 Task: Add the task  Create a new web application for tracking employee time and attendance to the section Agile Avengers in the project AgileCircle and add a Due Date to the respective task as 2024/01/13
Action: Mouse moved to (97, 362)
Screenshot: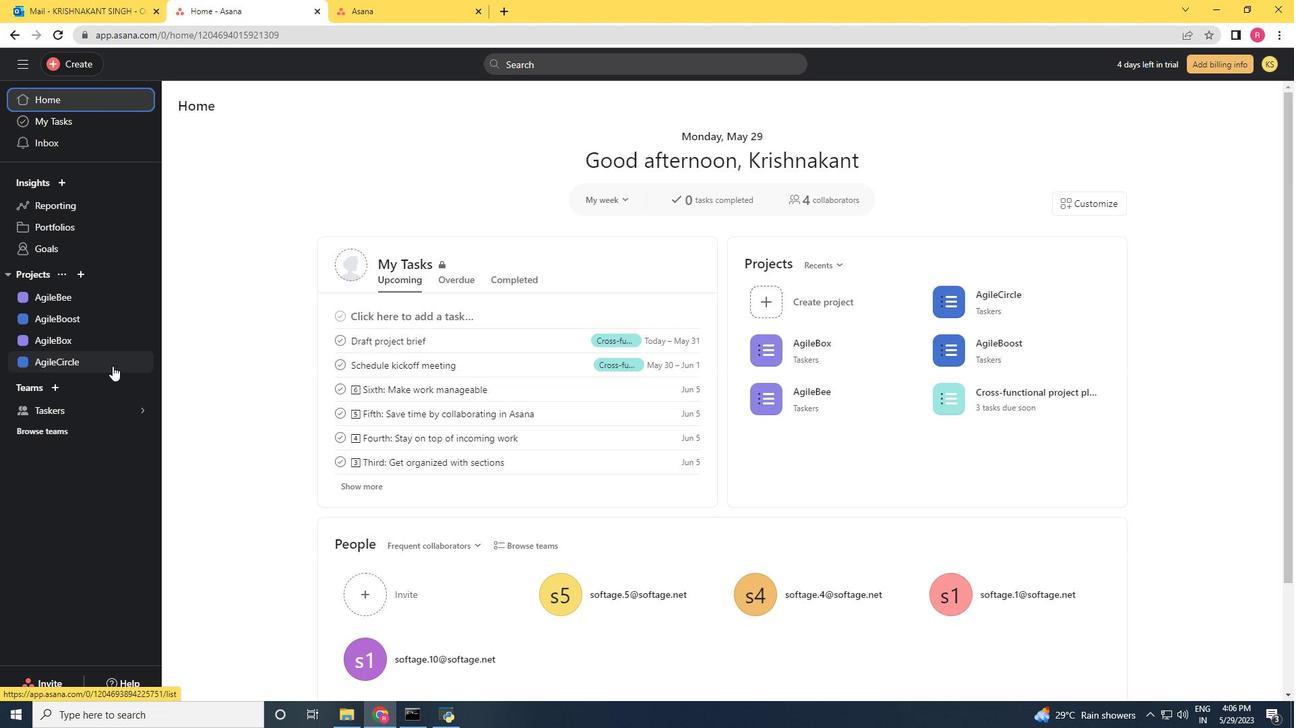 
Action: Mouse pressed left at (97, 362)
Screenshot: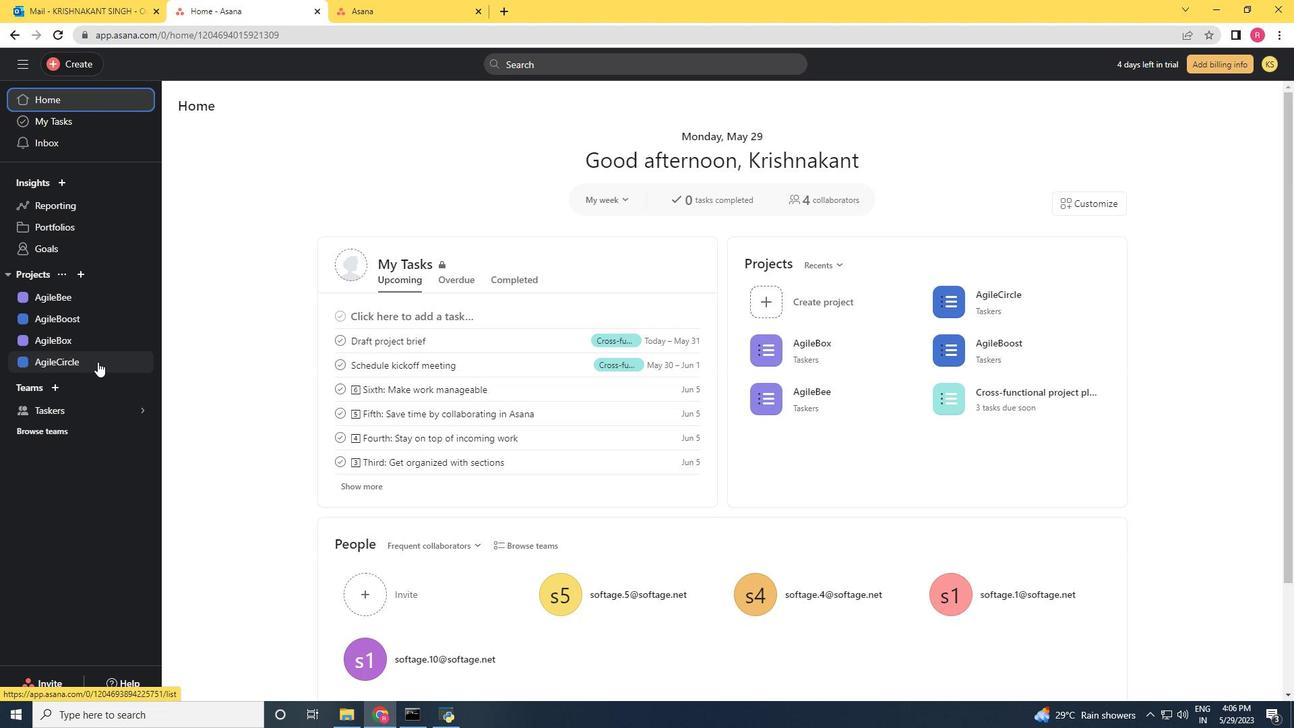 
Action: Mouse moved to (706, 440)
Screenshot: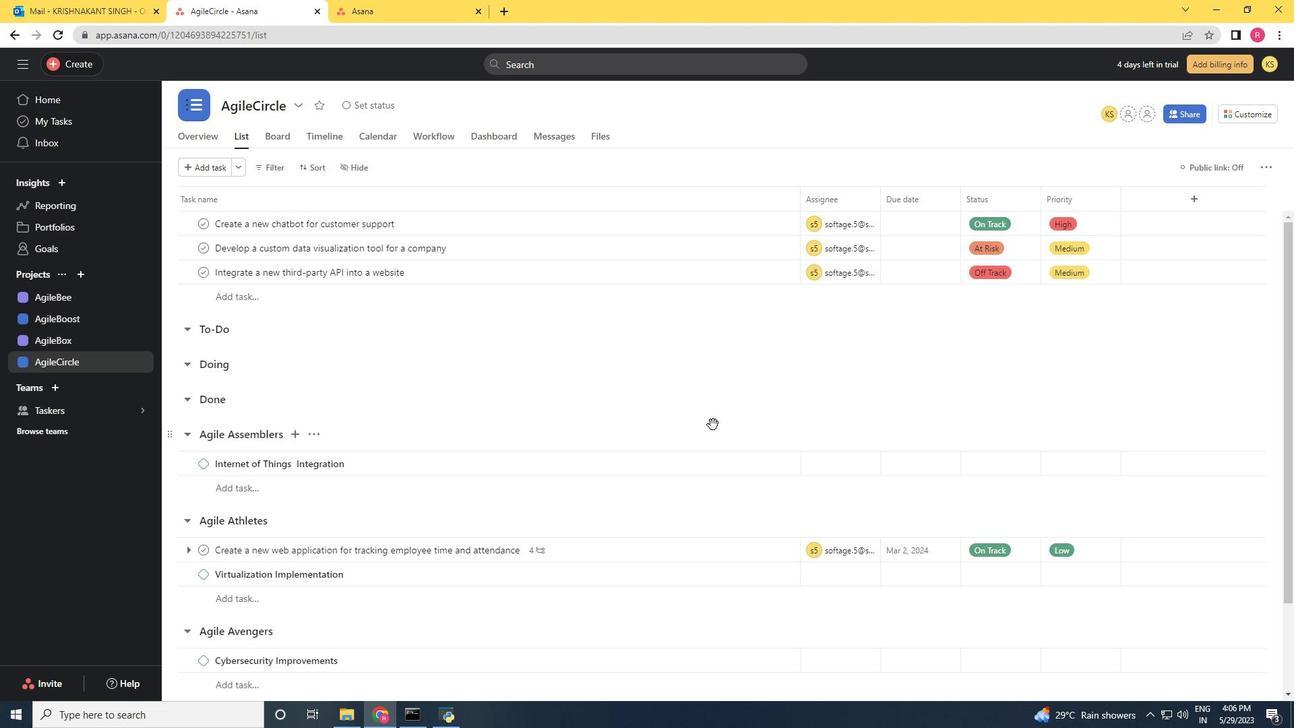 
Action: Mouse scrolled (706, 440) with delta (0, 0)
Screenshot: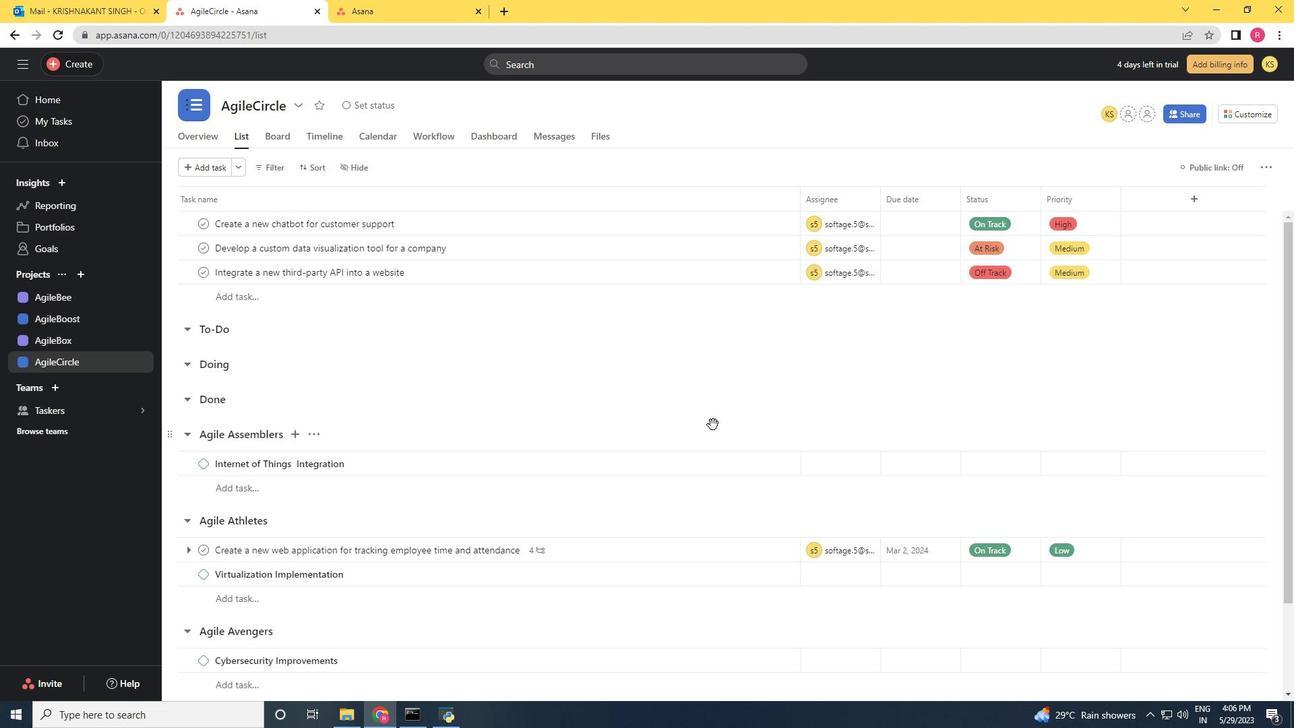 
Action: Mouse moved to (706, 441)
Screenshot: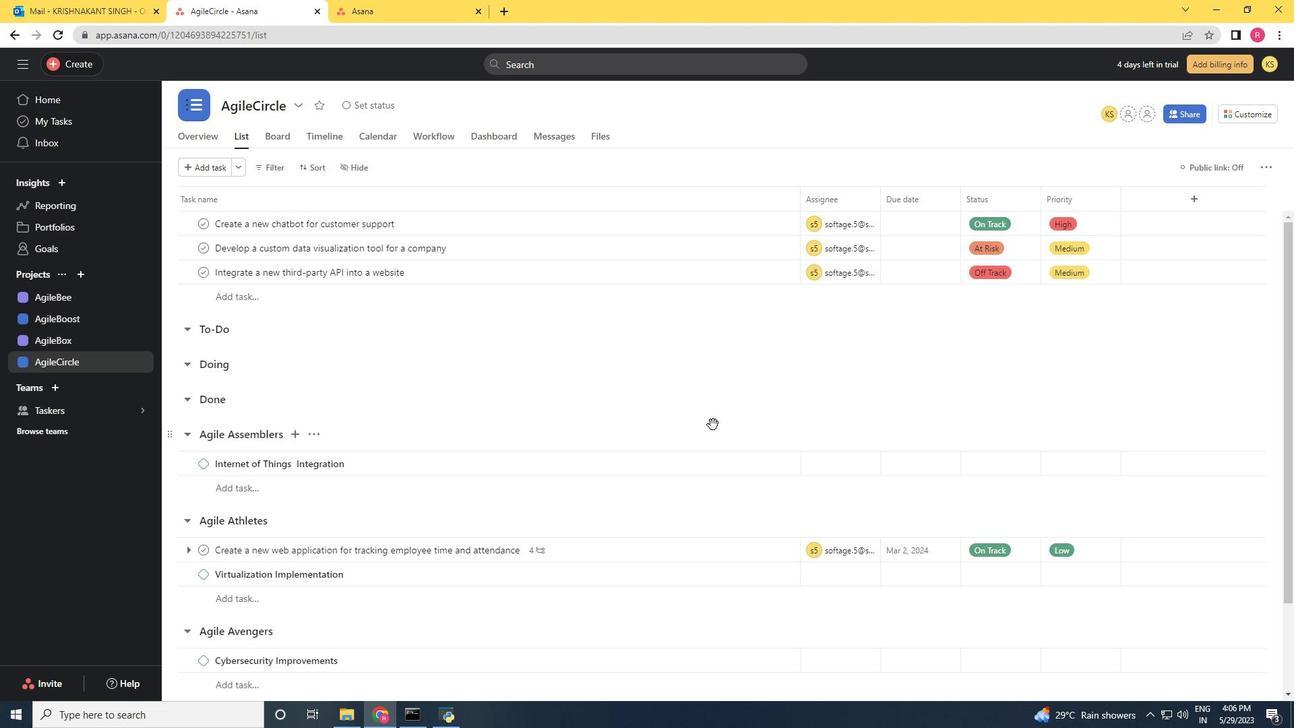 
Action: Mouse scrolled (706, 440) with delta (0, 0)
Screenshot: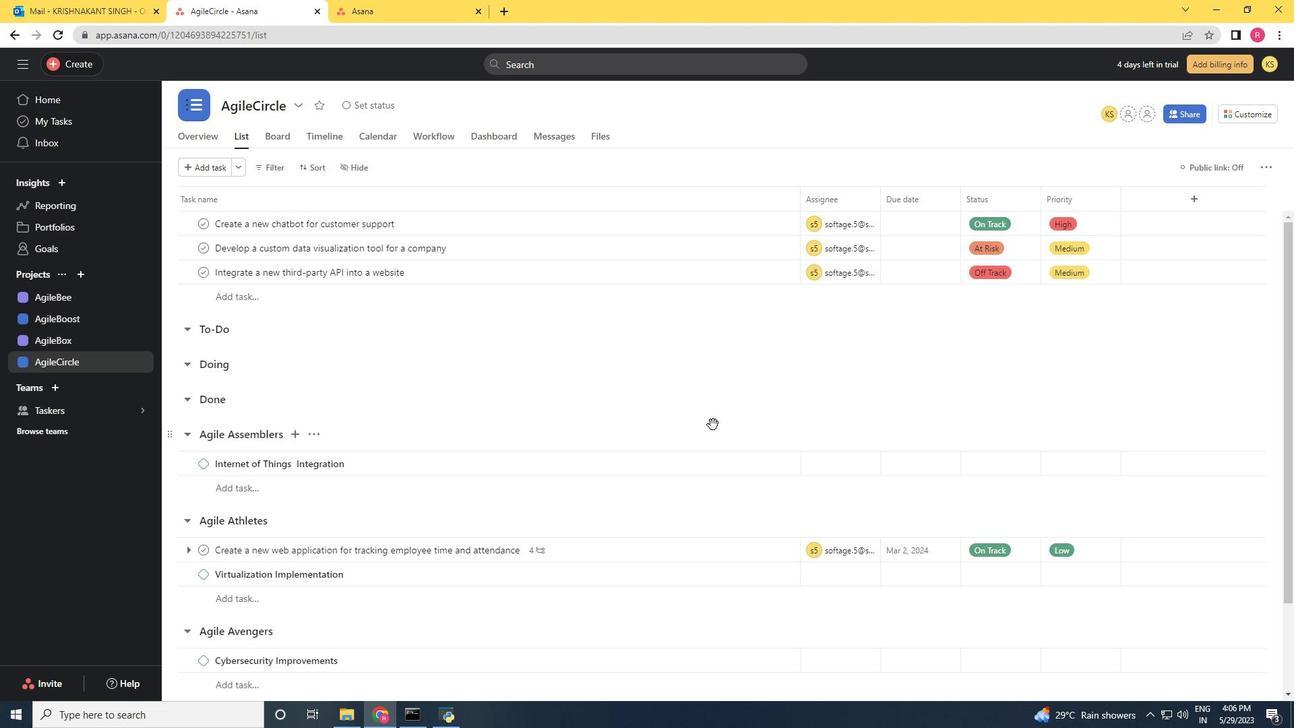 
Action: Mouse moved to (762, 446)
Screenshot: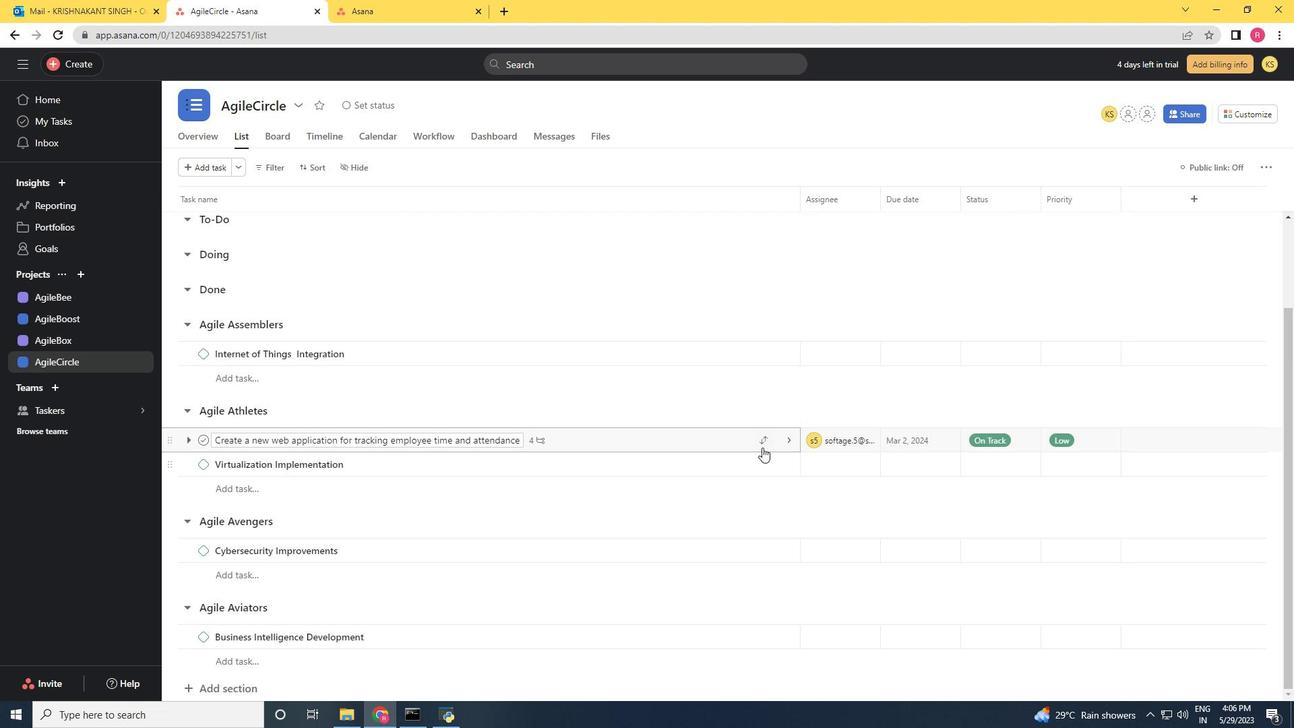 
Action: Mouse pressed left at (762, 446)
Screenshot: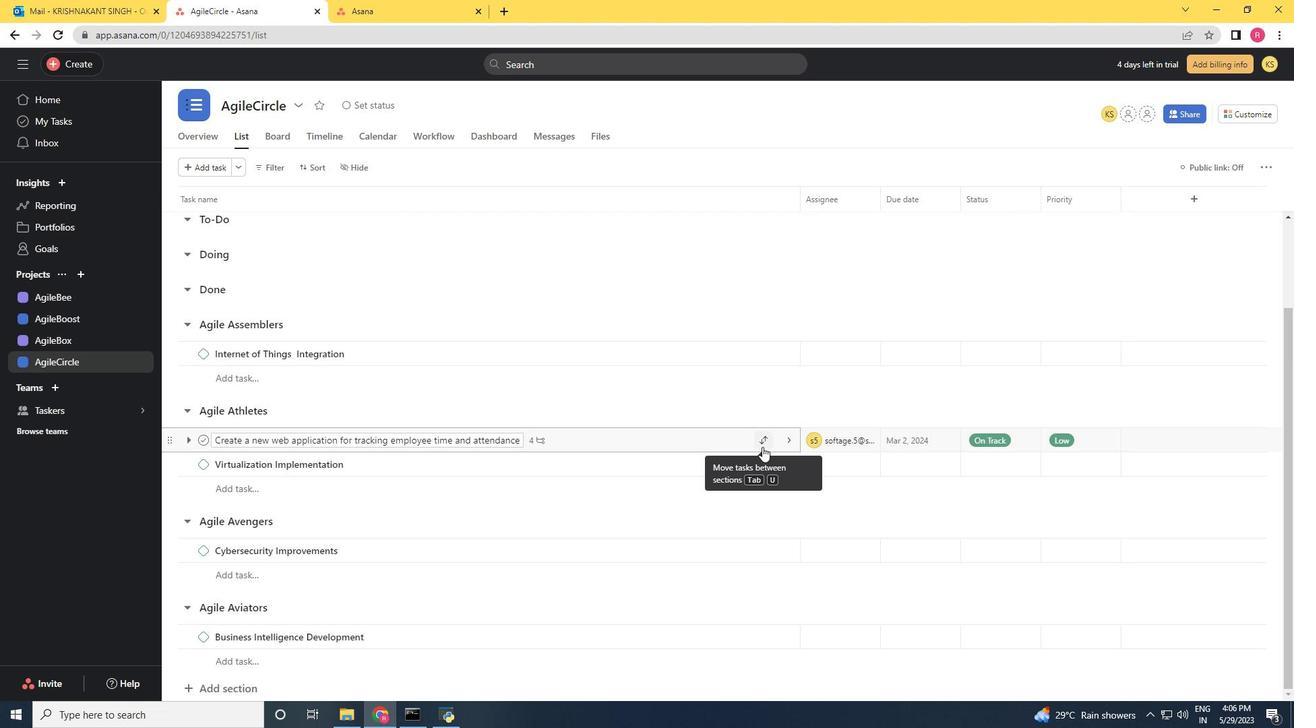 
Action: Mouse moved to (730, 635)
Screenshot: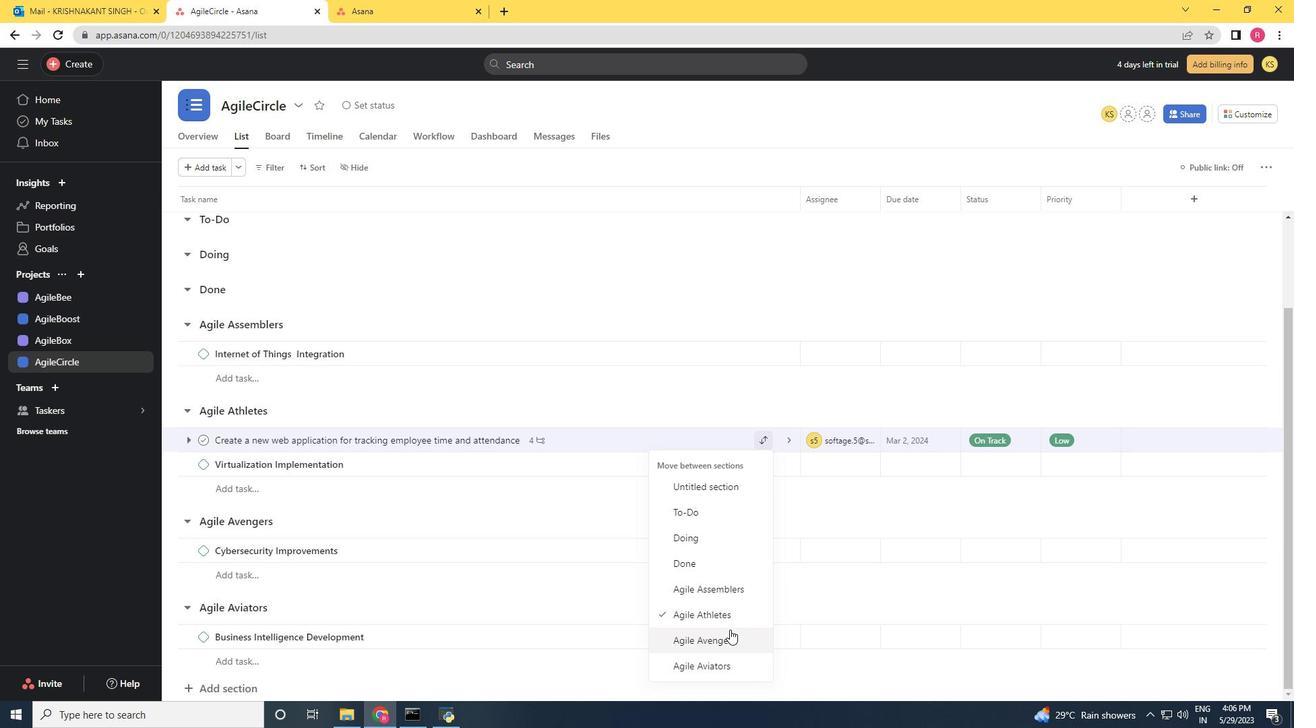 
Action: Mouse pressed left at (730, 635)
Screenshot: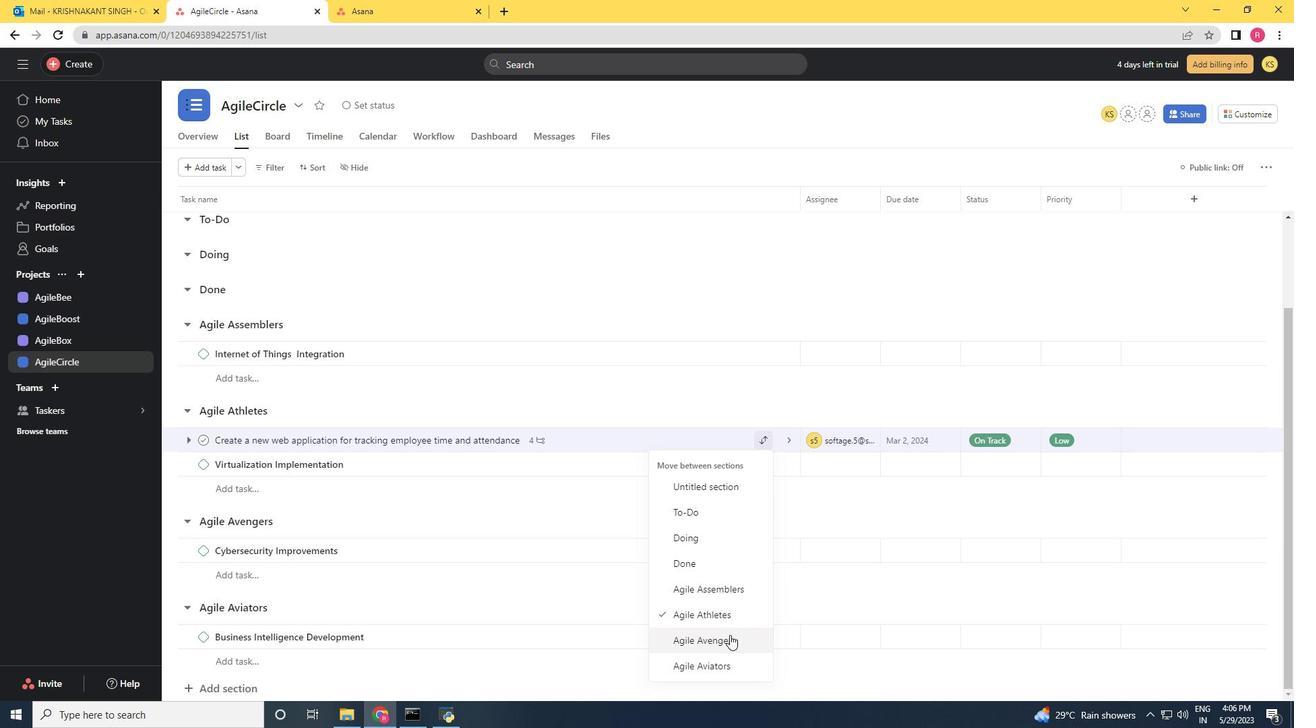
Action: Mouse moved to (668, 527)
Screenshot: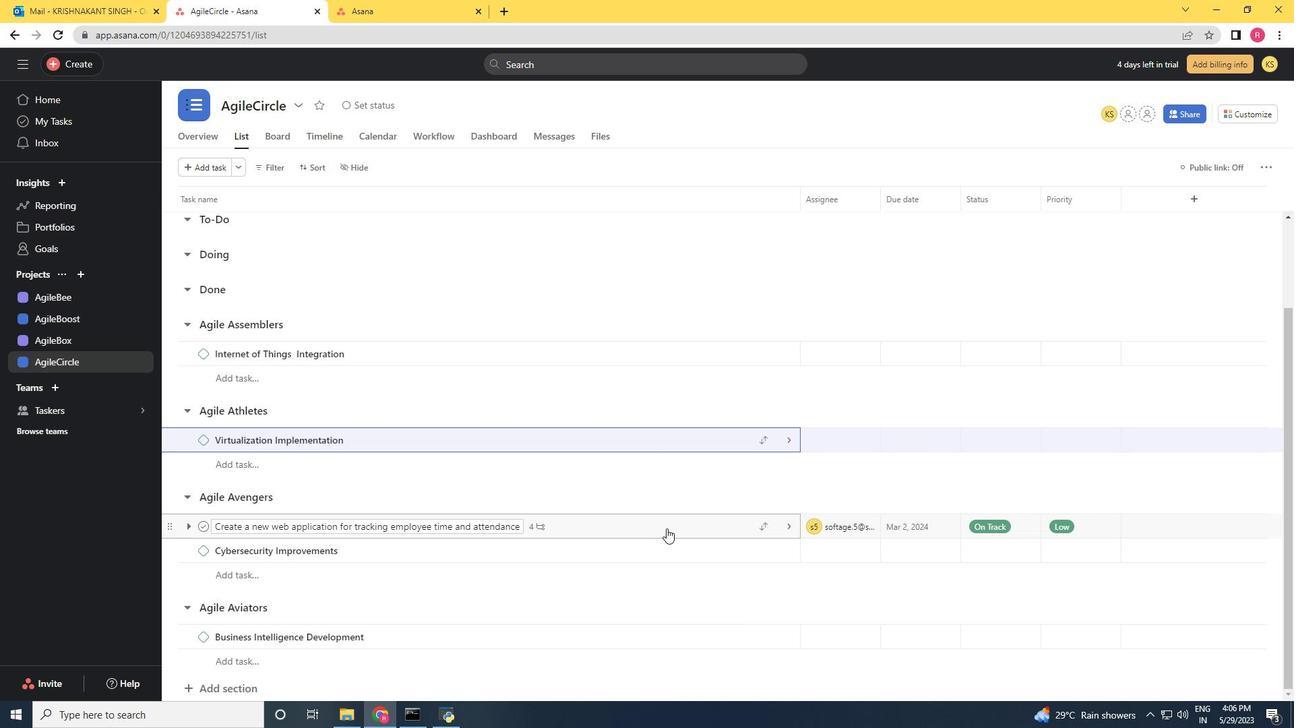 
Action: Mouse pressed left at (668, 527)
Screenshot: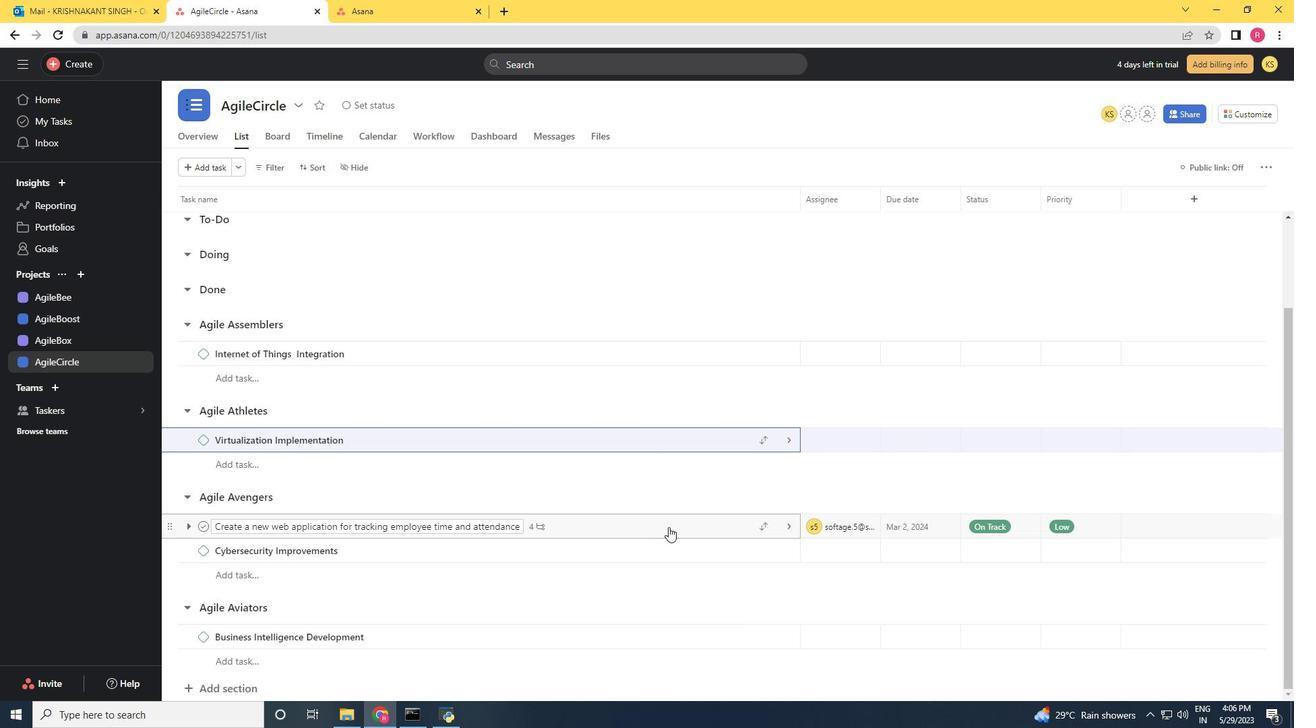 
Action: Mouse moved to (1024, 291)
Screenshot: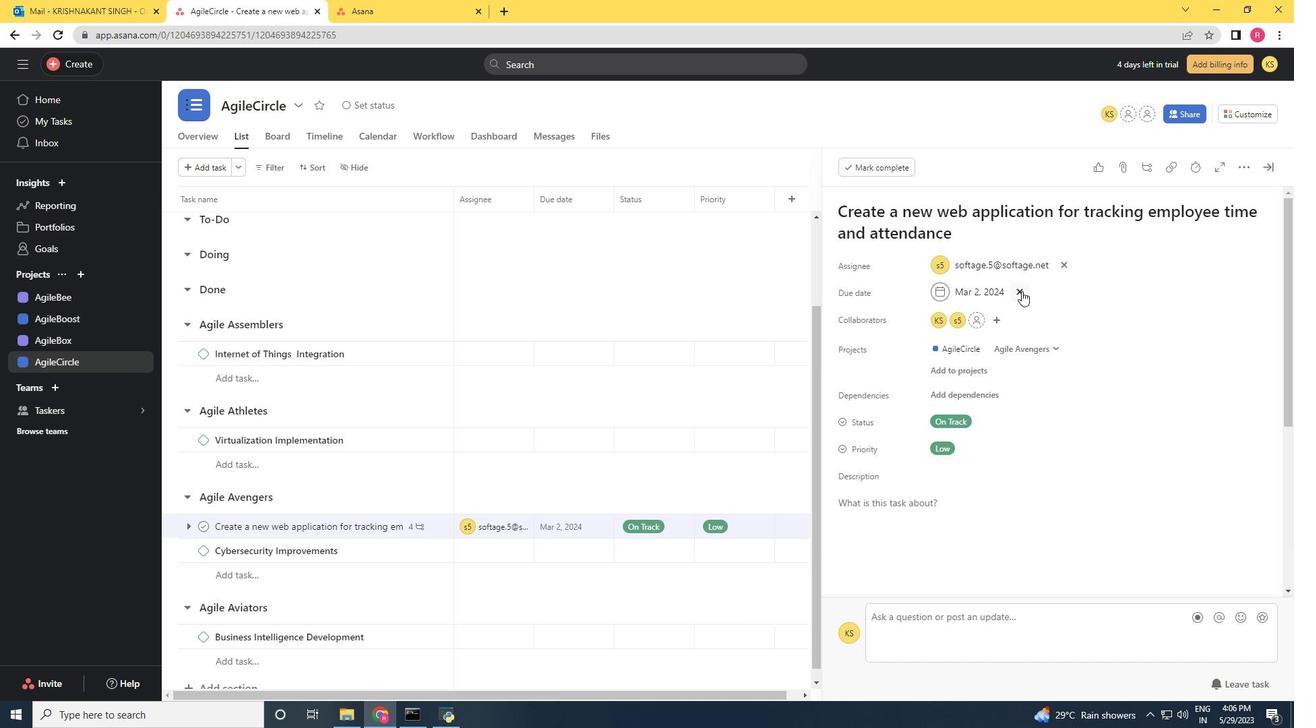 
Action: Mouse pressed left at (1024, 291)
Screenshot: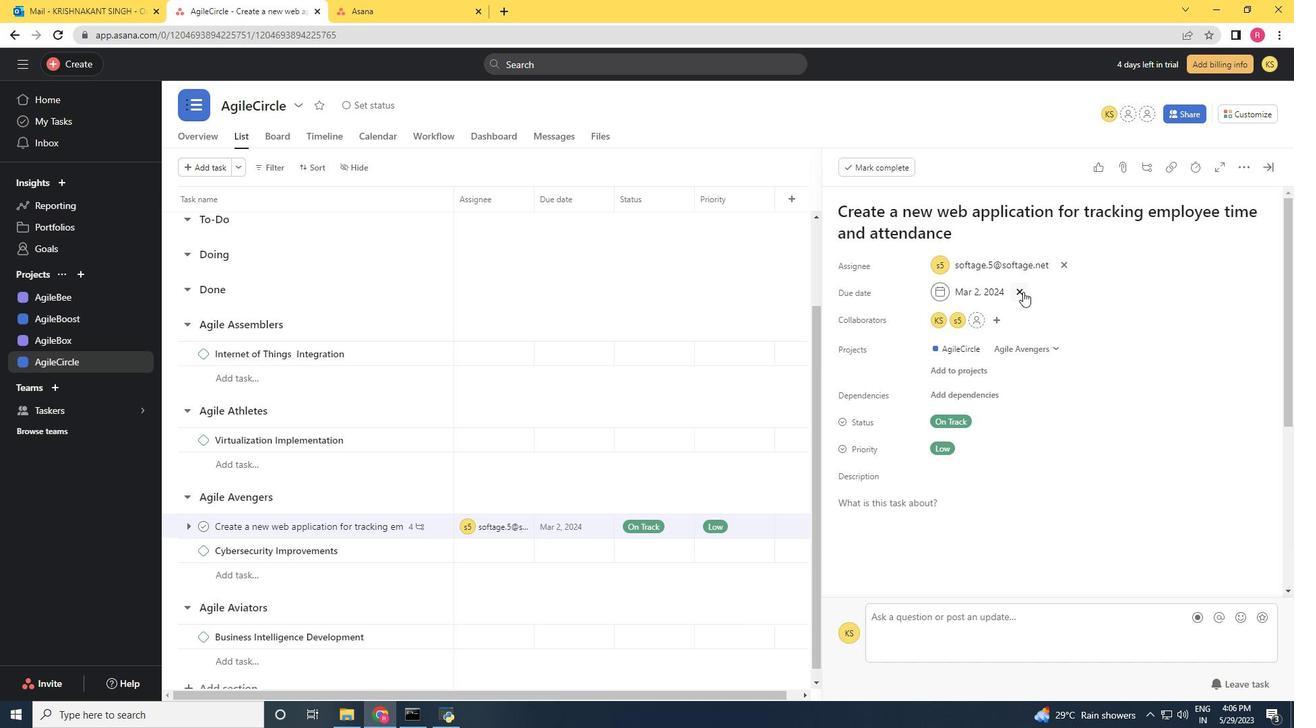 
Action: Mouse moved to (945, 289)
Screenshot: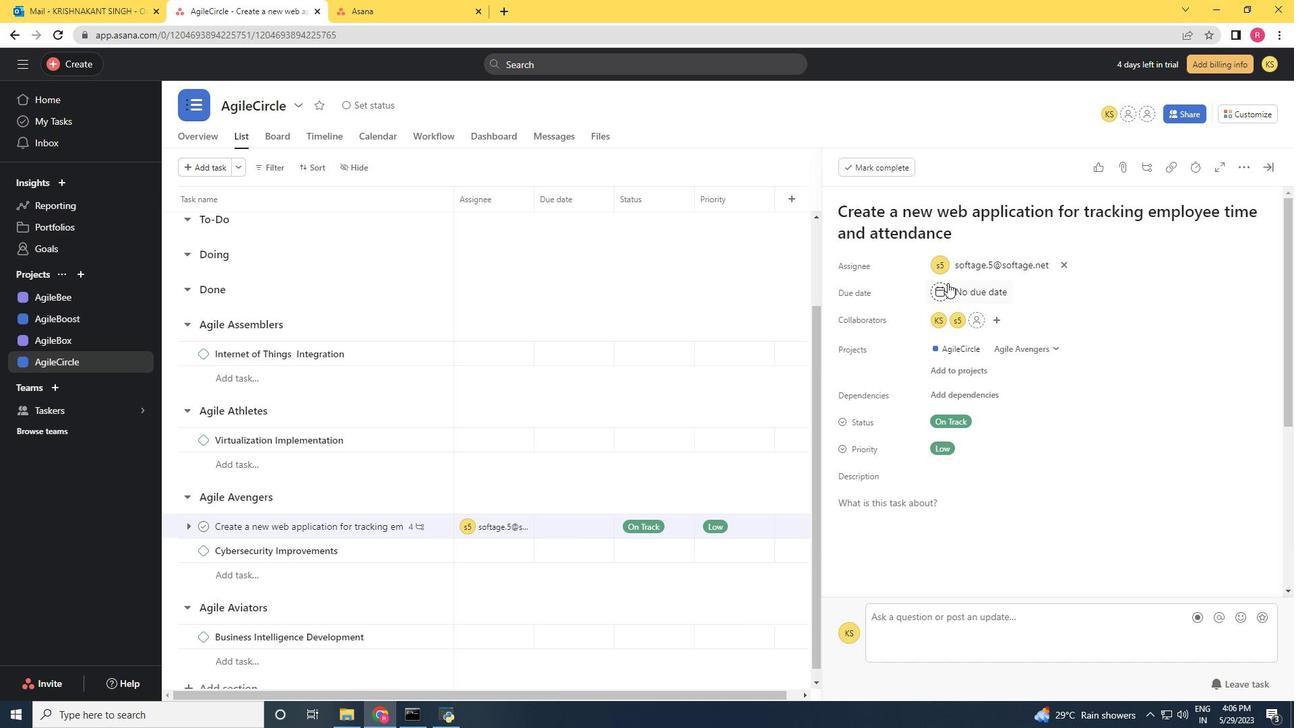 
Action: Mouse pressed left at (945, 289)
Screenshot: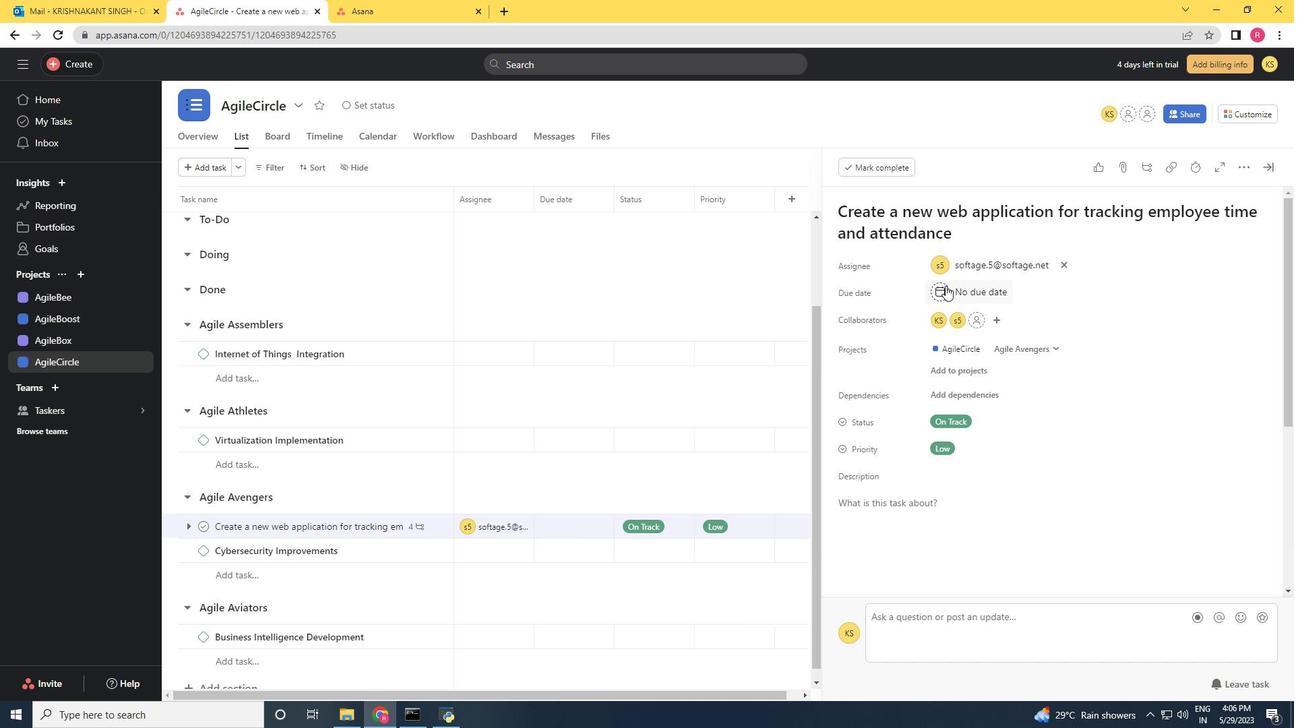 
Action: Mouse moved to (1094, 358)
Screenshot: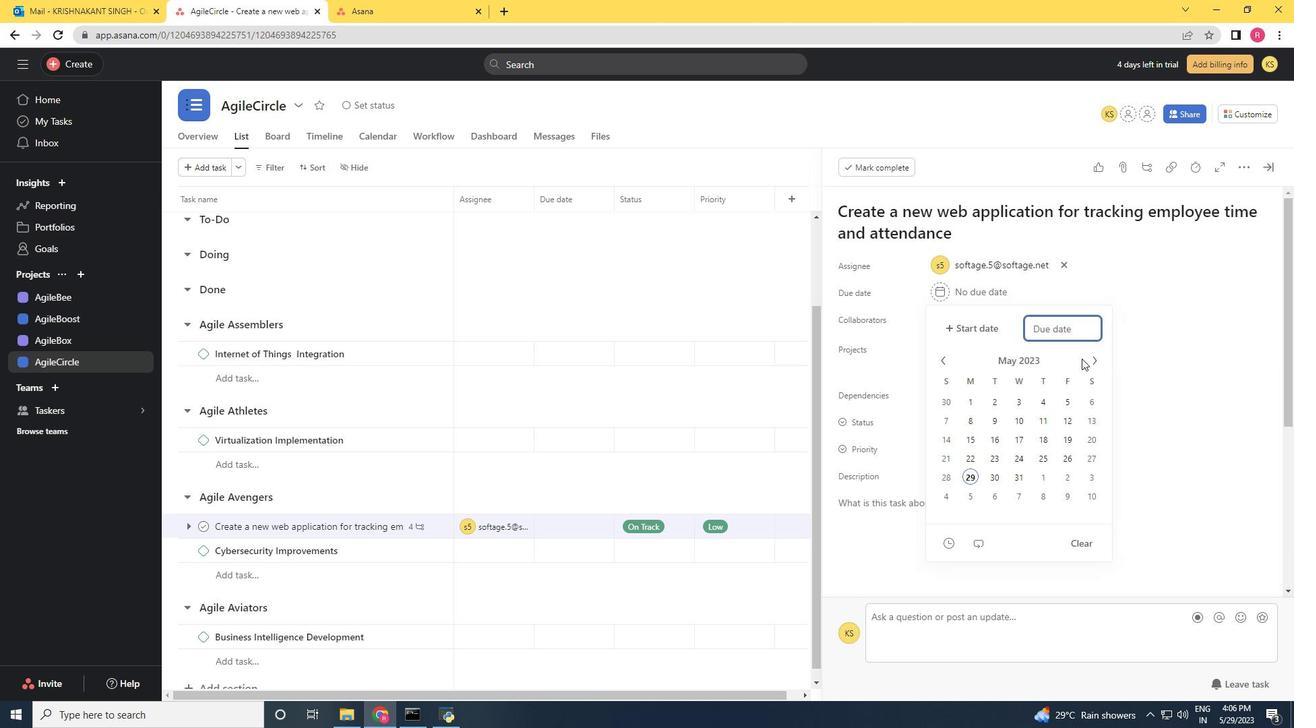 
Action: Mouse pressed left at (1094, 358)
Screenshot: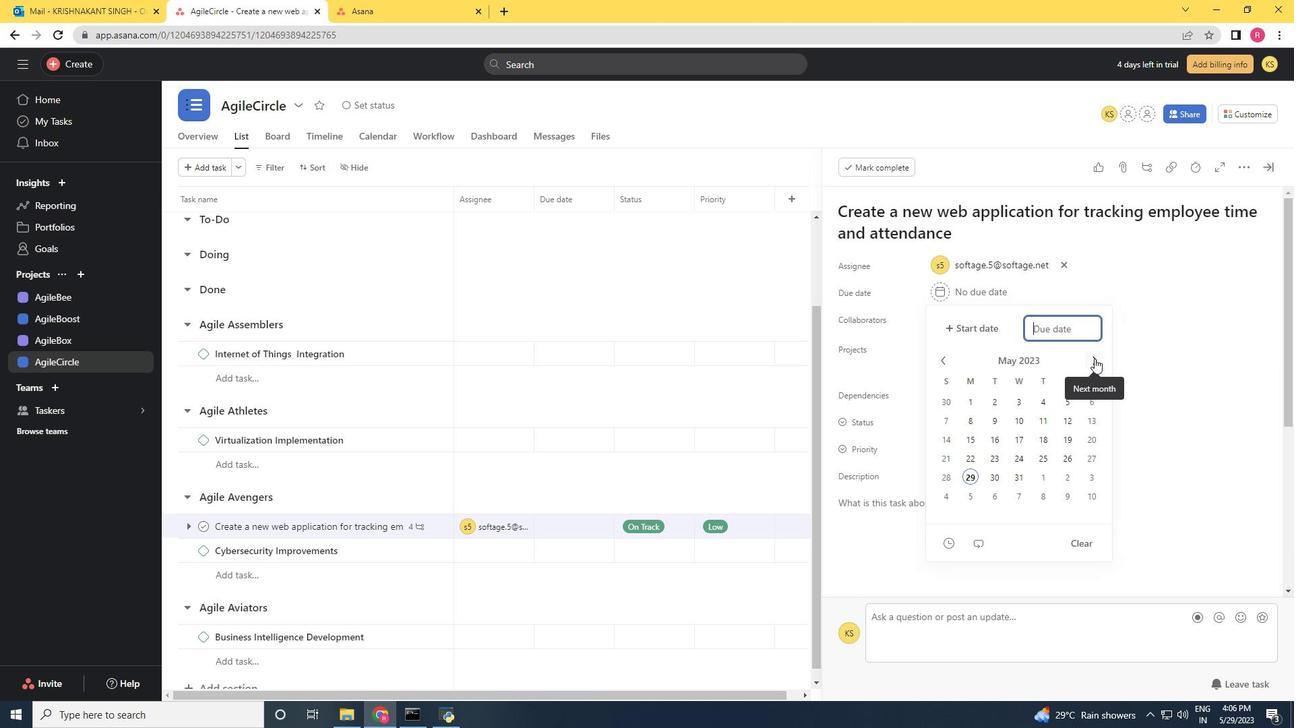 
Action: Mouse pressed left at (1094, 358)
Screenshot: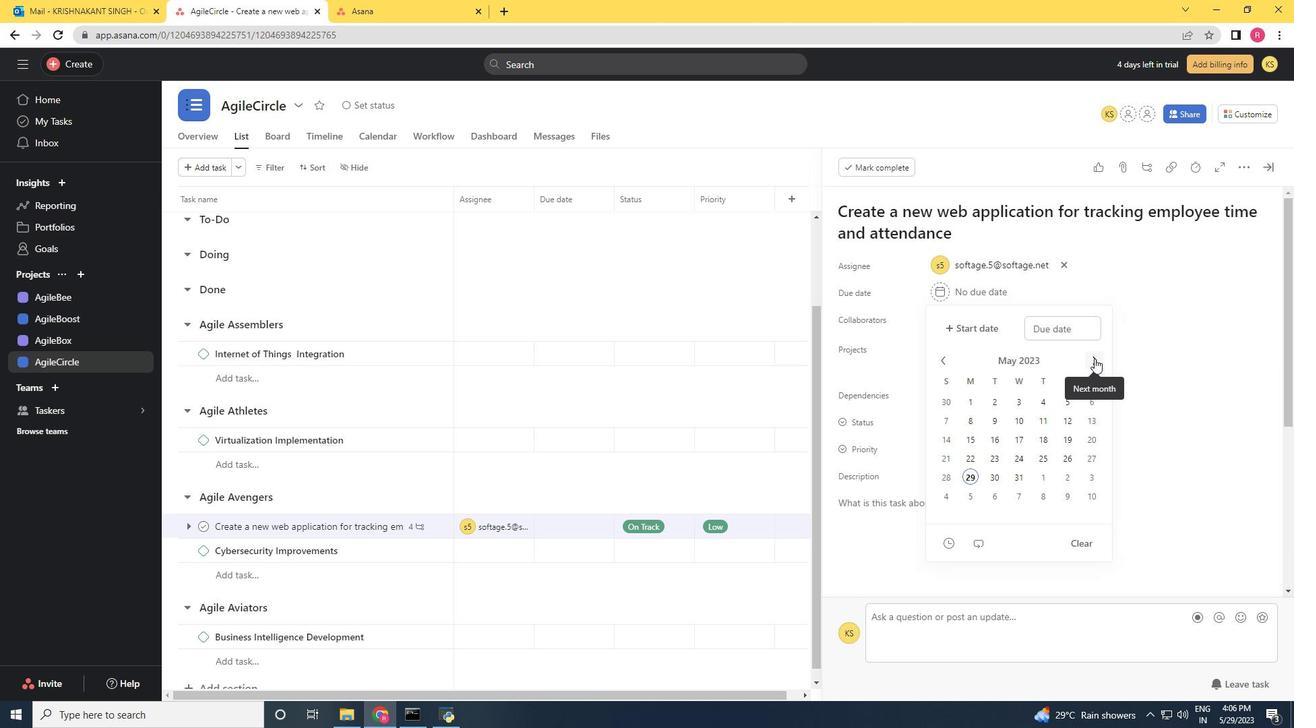 
Action: Mouse pressed left at (1094, 358)
Screenshot: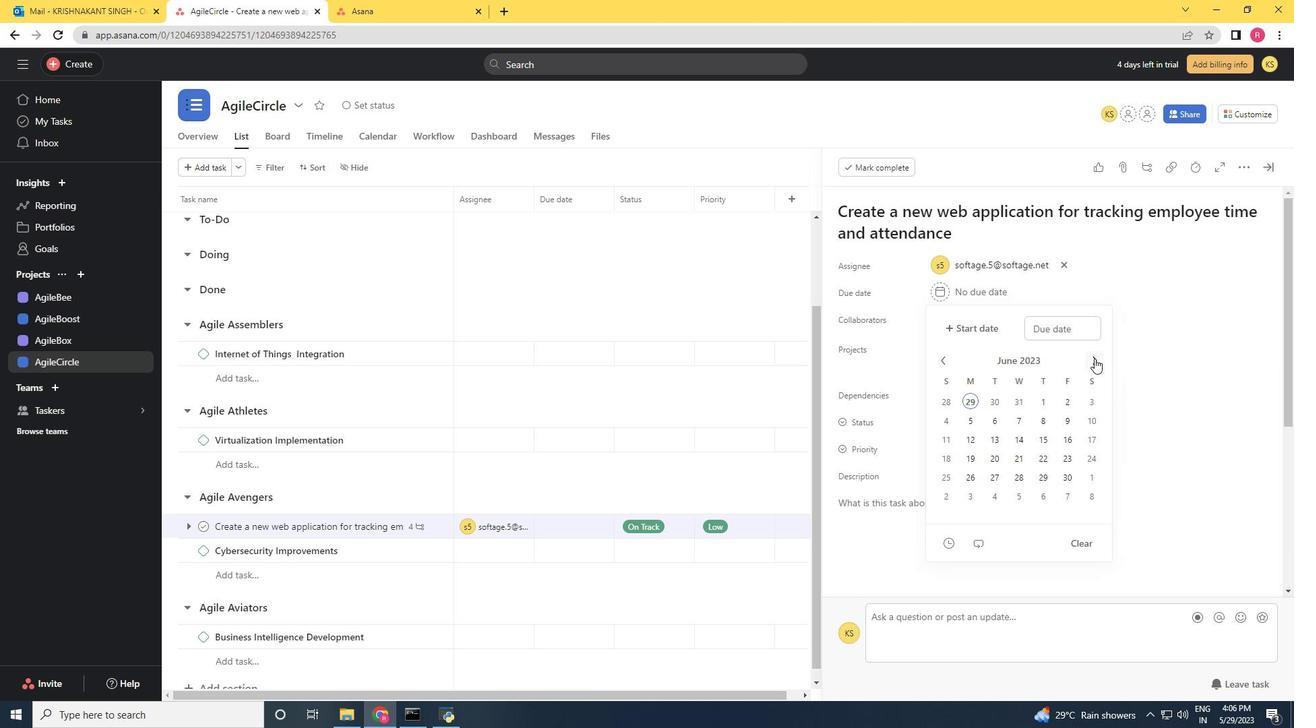 
Action: Mouse pressed left at (1094, 358)
Screenshot: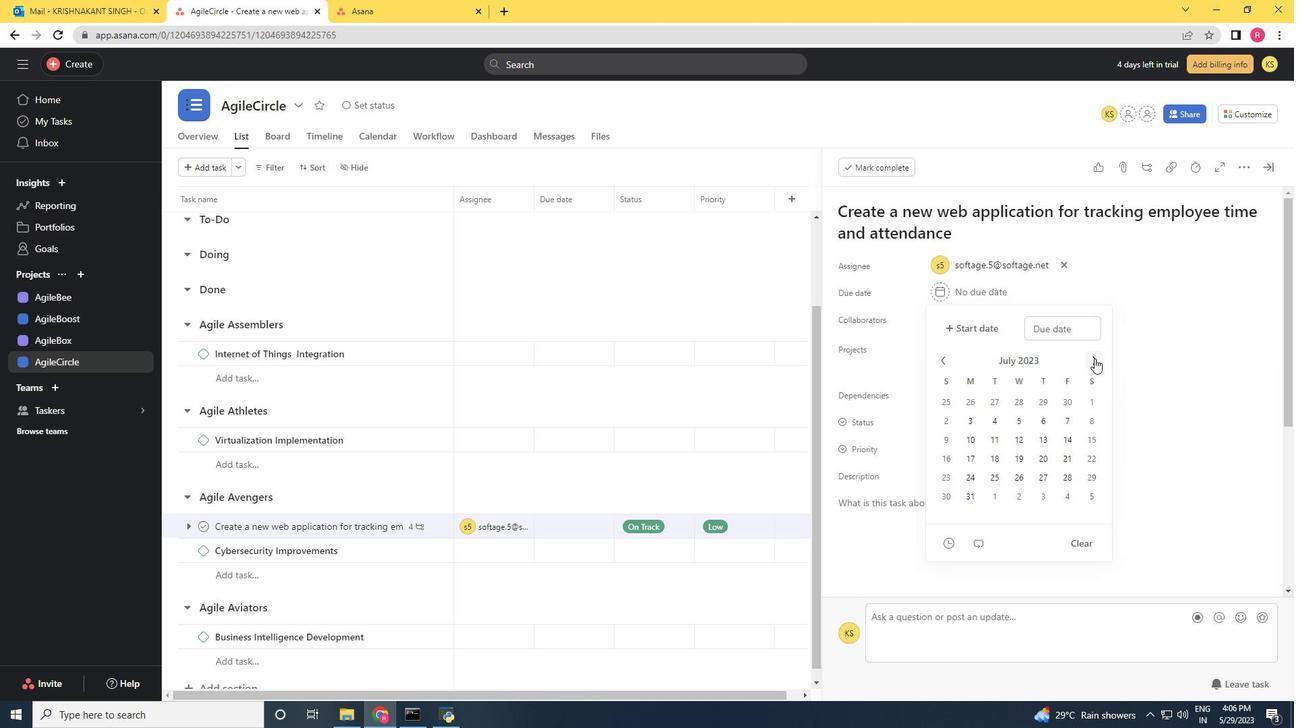 
Action: Mouse pressed left at (1094, 358)
Screenshot: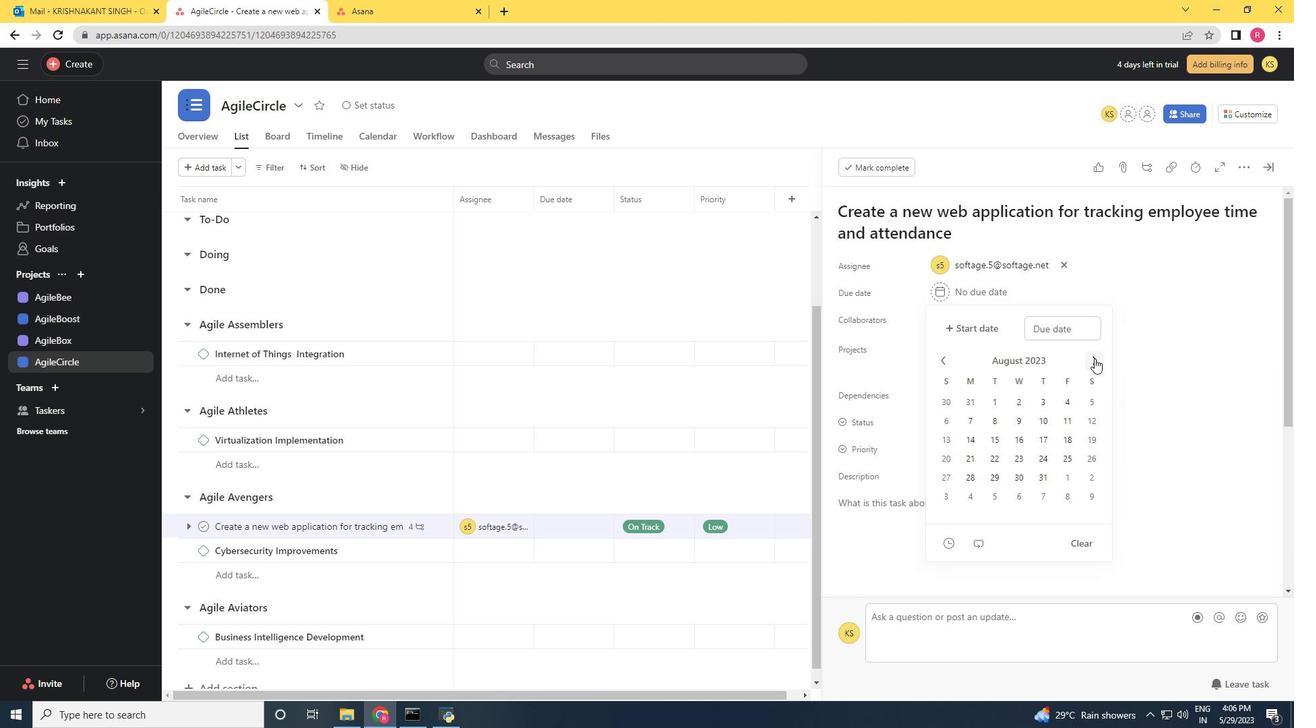 
Action: Mouse pressed left at (1094, 358)
Screenshot: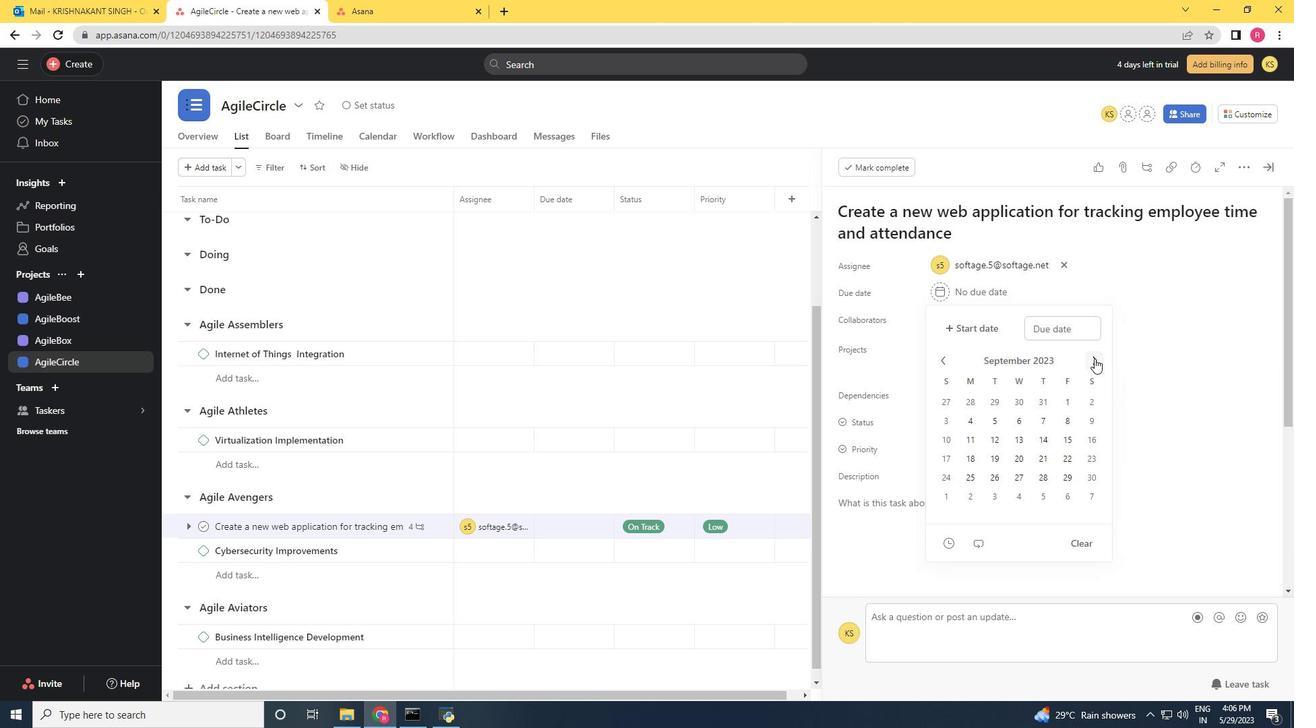 
Action: Mouse pressed left at (1094, 358)
Screenshot: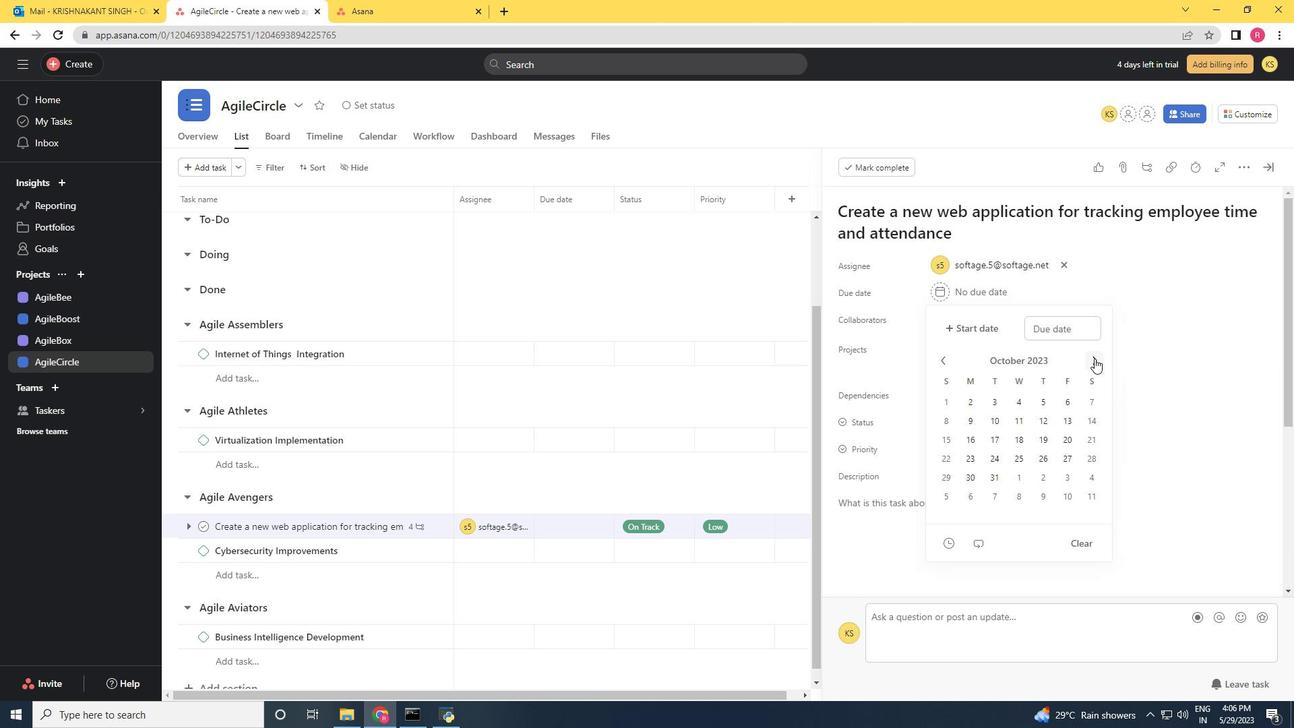 
Action: Mouse pressed left at (1094, 358)
Screenshot: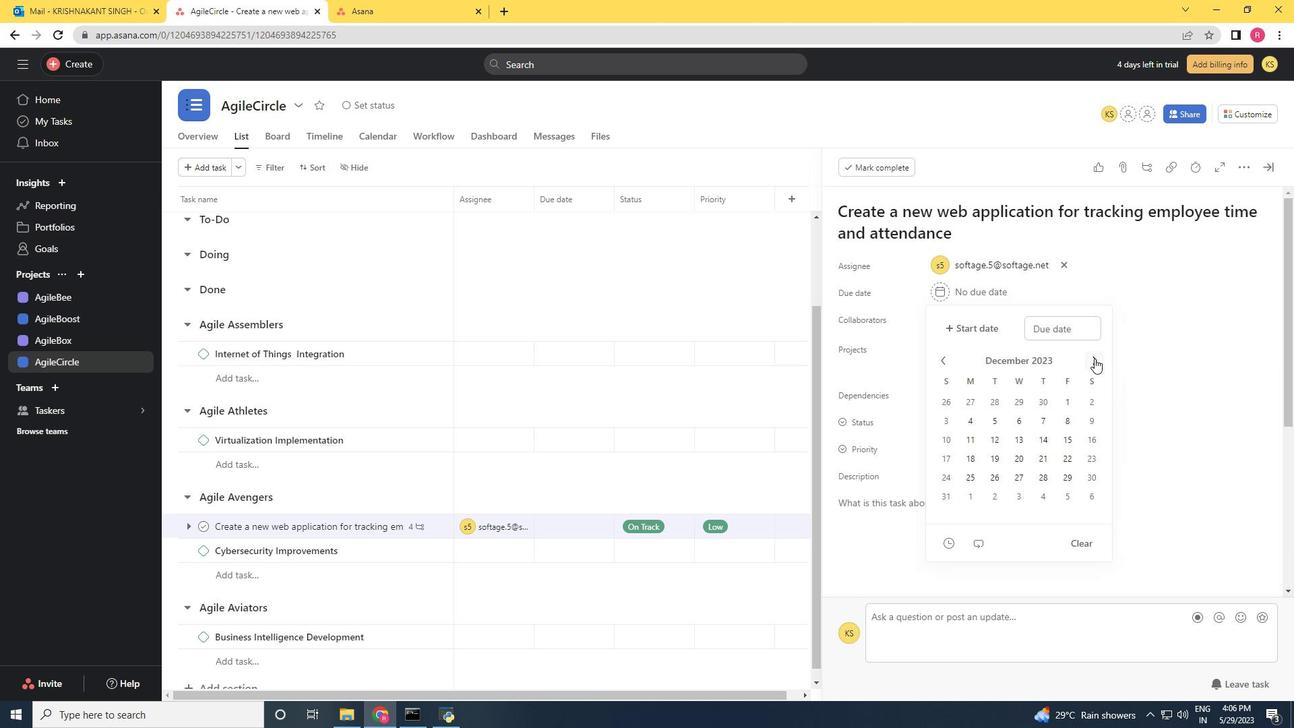 
Action: Mouse pressed left at (1094, 358)
Screenshot: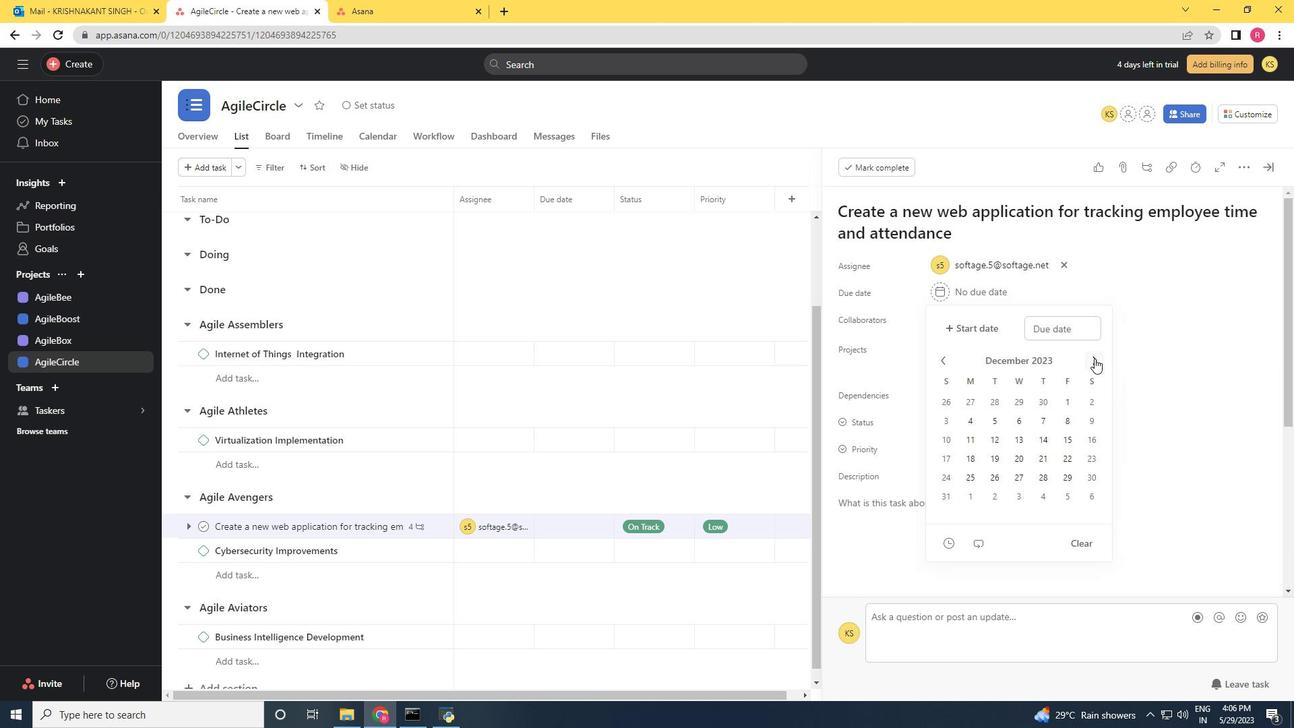 
Action: Mouse moved to (940, 364)
Screenshot: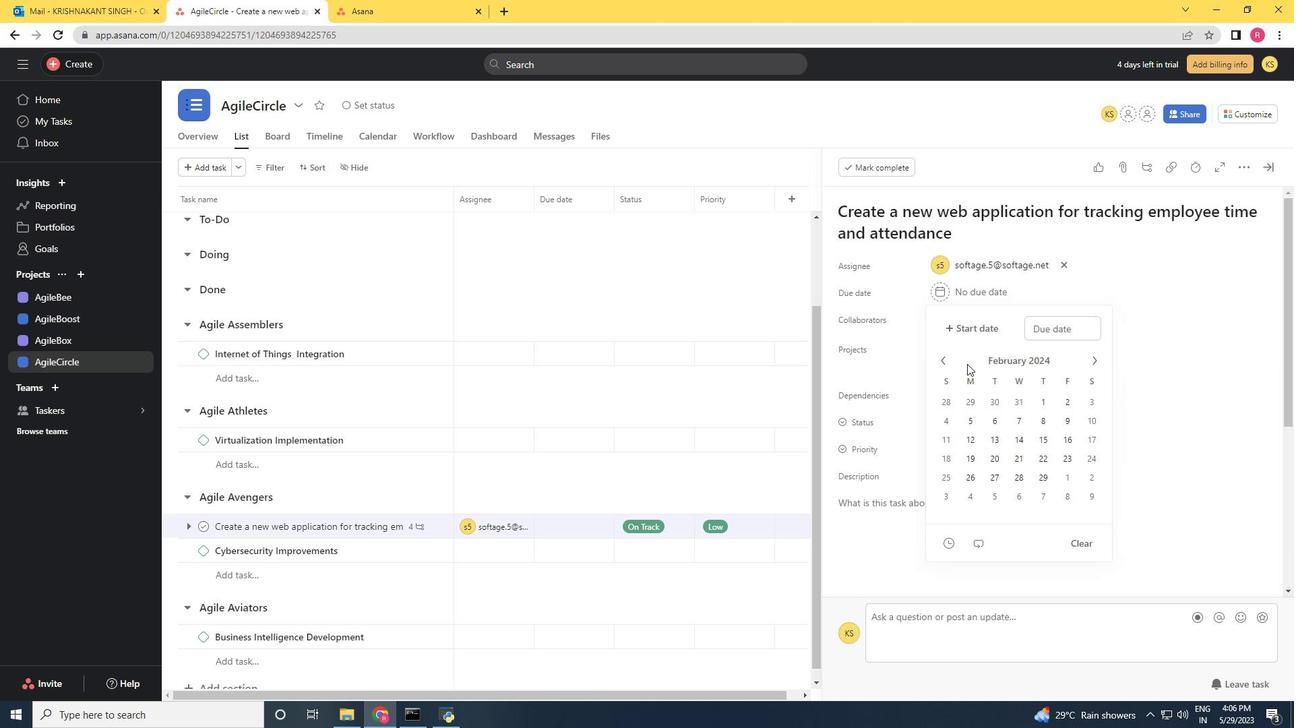 
Action: Mouse pressed left at (940, 364)
Screenshot: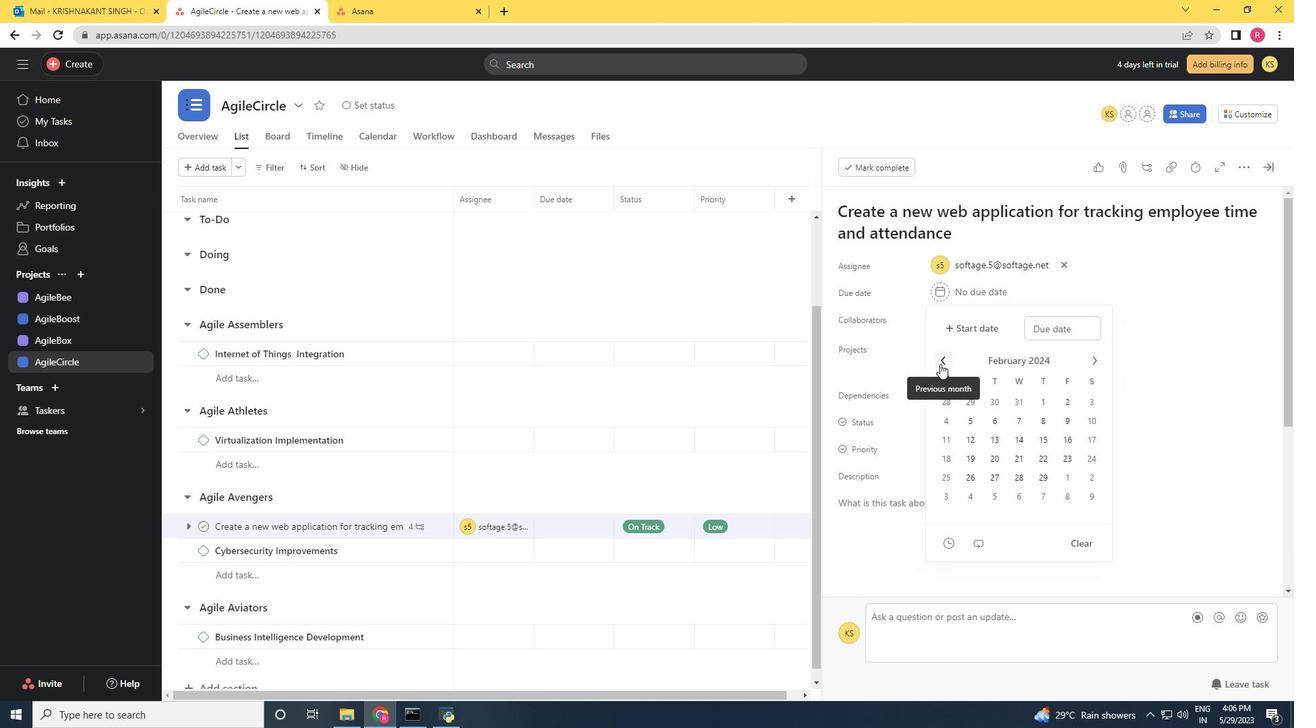 
Action: Mouse moved to (1090, 423)
Screenshot: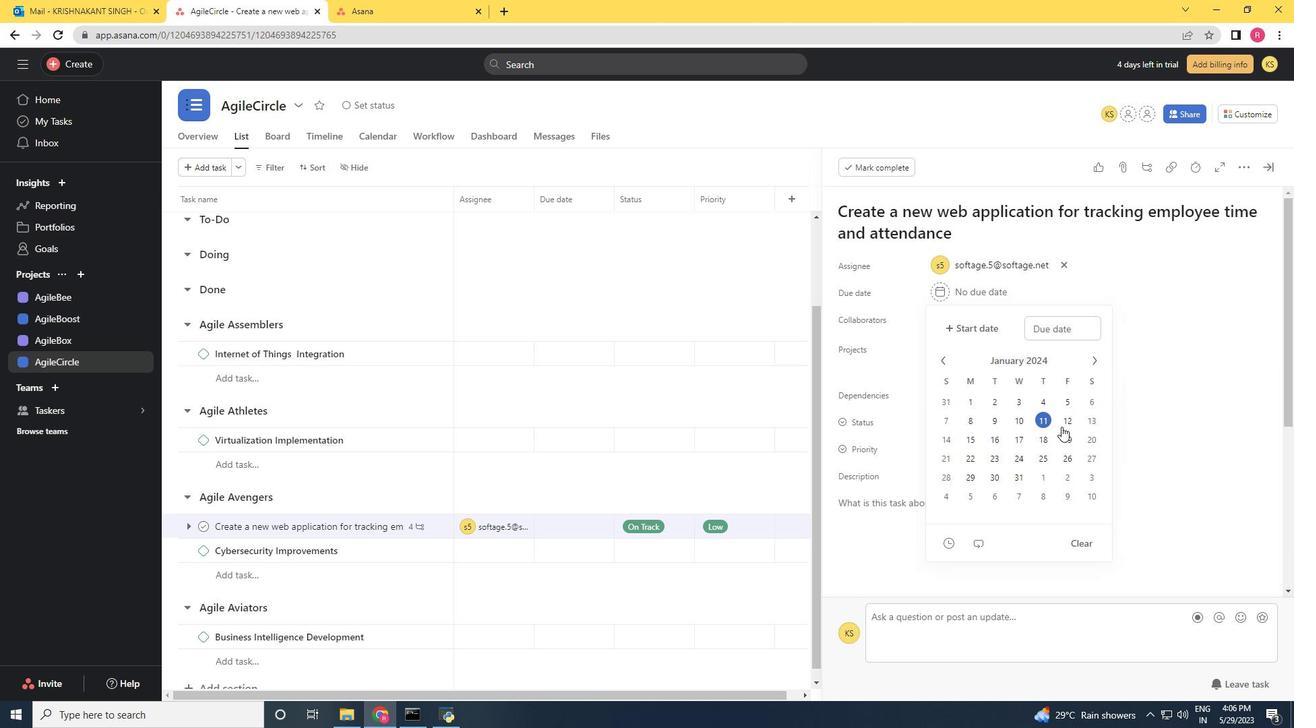 
Action: Mouse pressed left at (1090, 423)
Screenshot: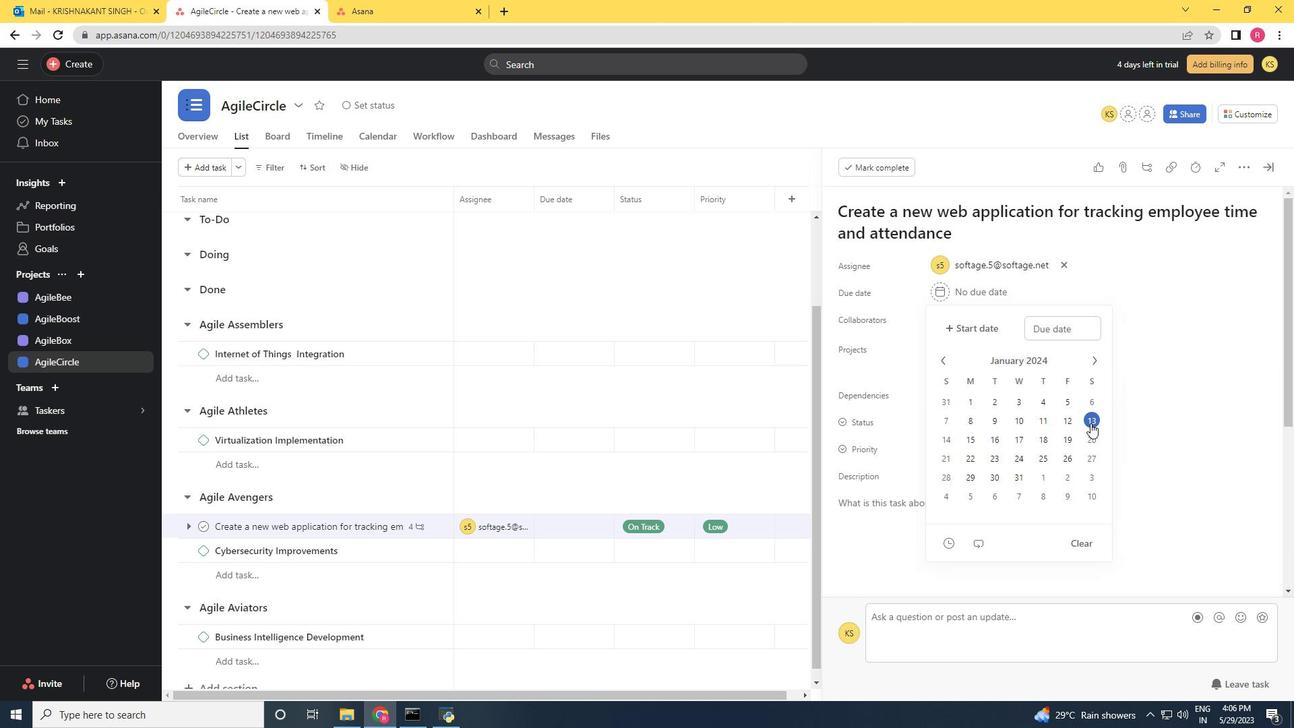 
Action: Mouse moved to (1173, 395)
Screenshot: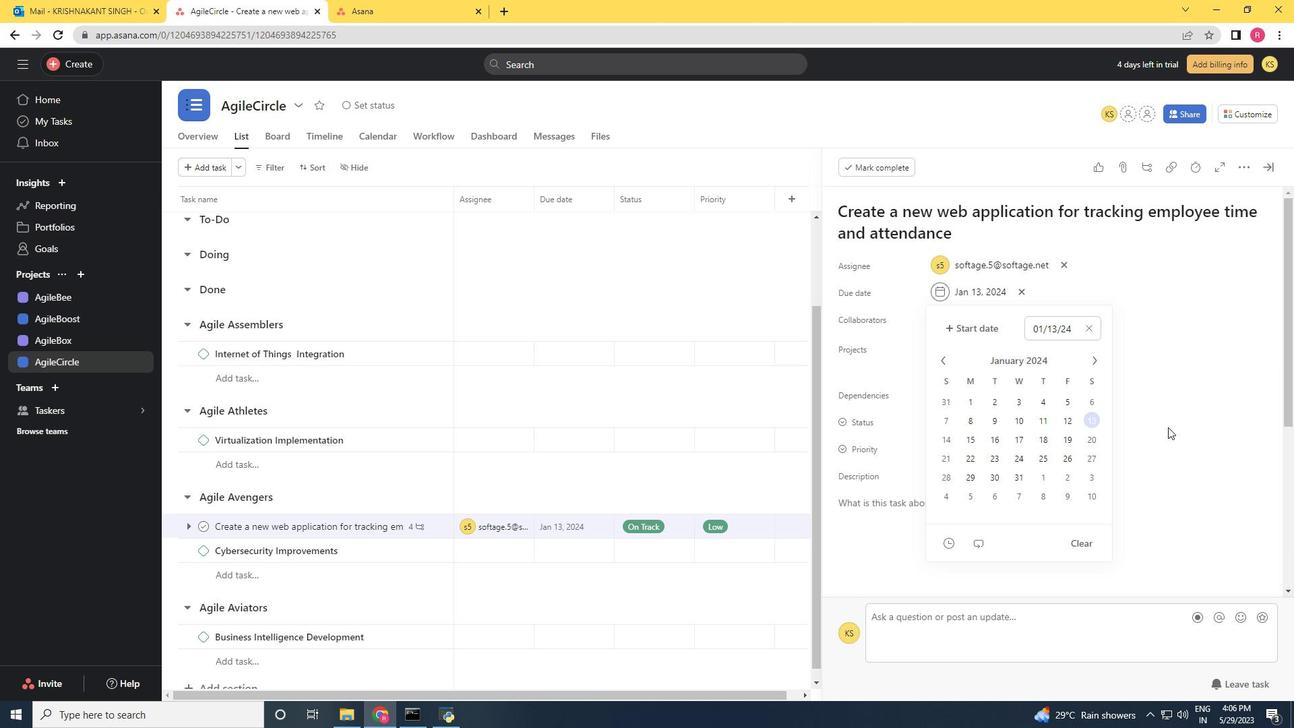 
Action: Mouse pressed left at (1173, 395)
Screenshot: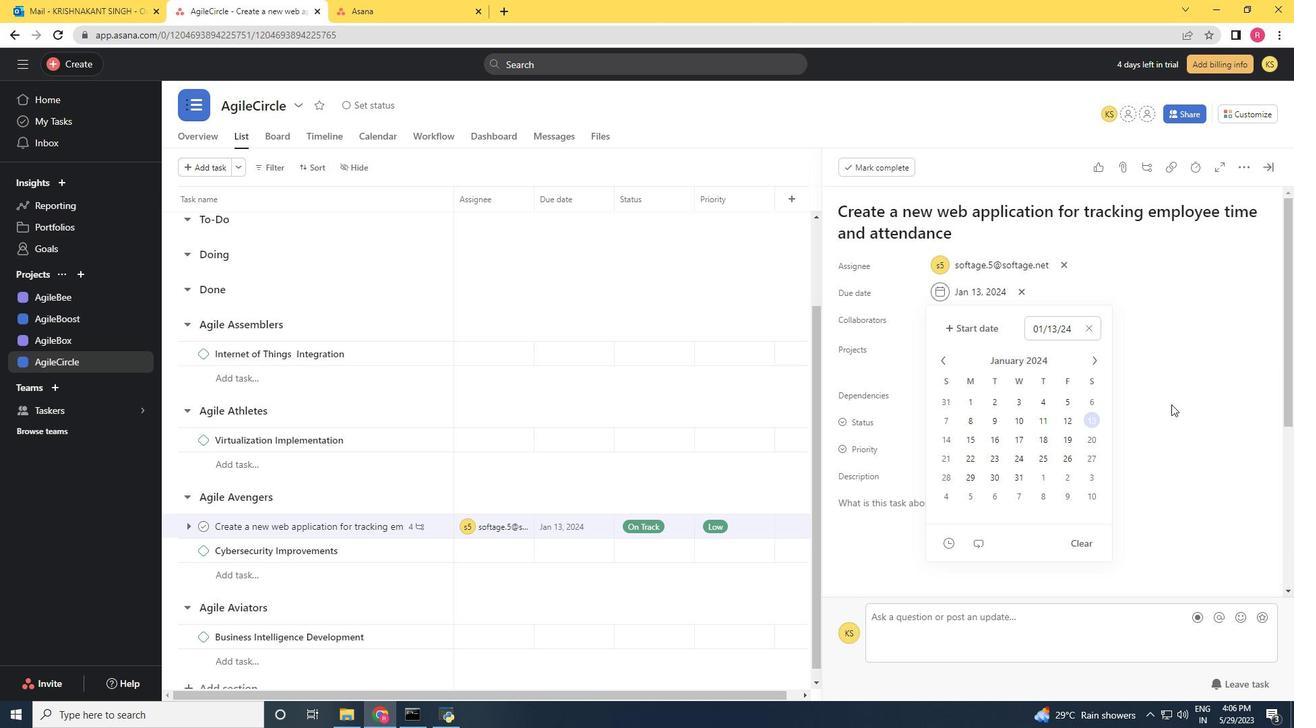 
Action: Mouse moved to (1118, 406)
Screenshot: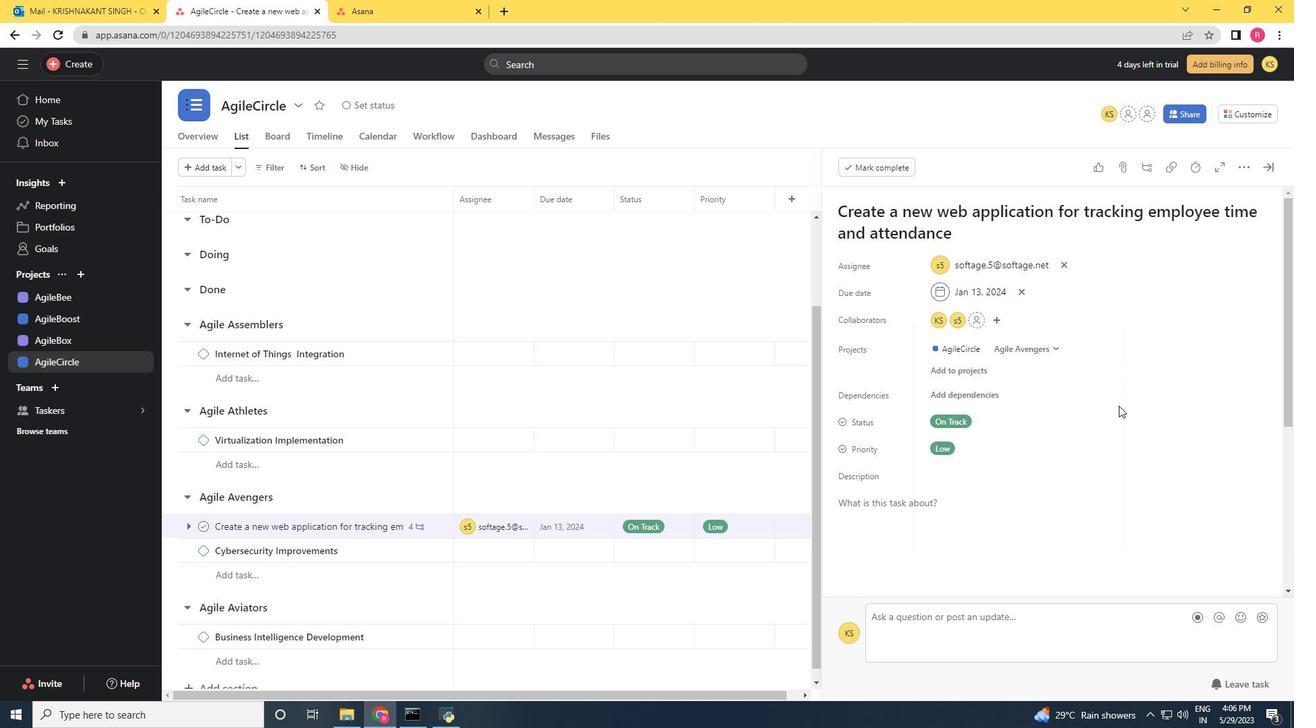 
